 Task: Create a rule when a start date between 1 and 7 working days from now is moved in a card by anyone except me.
Action: Mouse moved to (964, 80)
Screenshot: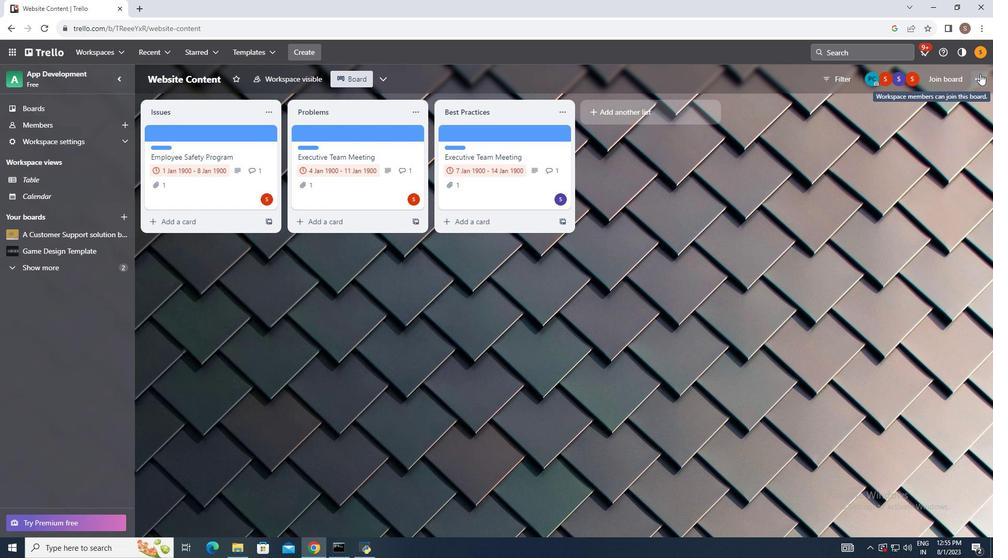 
Action: Mouse pressed left at (964, 80)
Screenshot: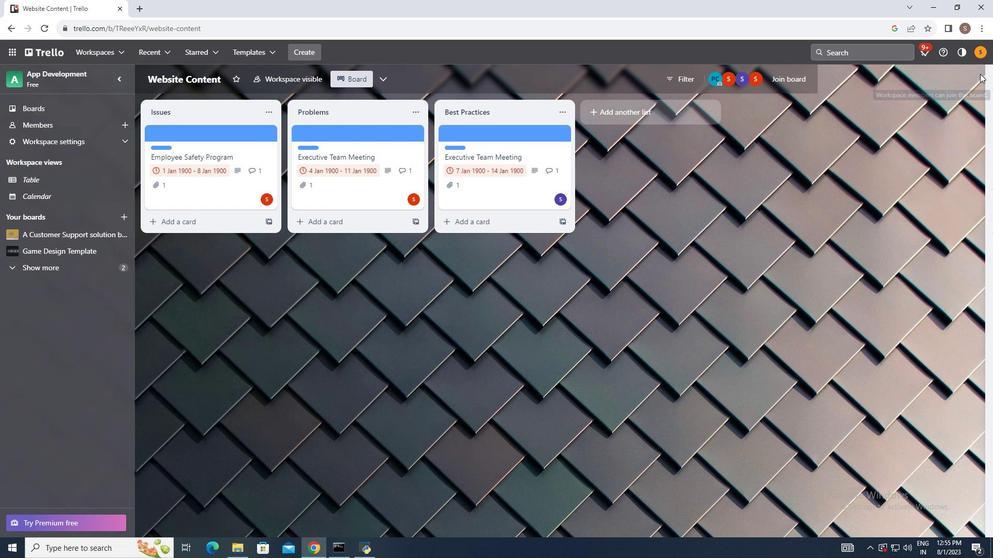 
Action: Mouse moved to (882, 198)
Screenshot: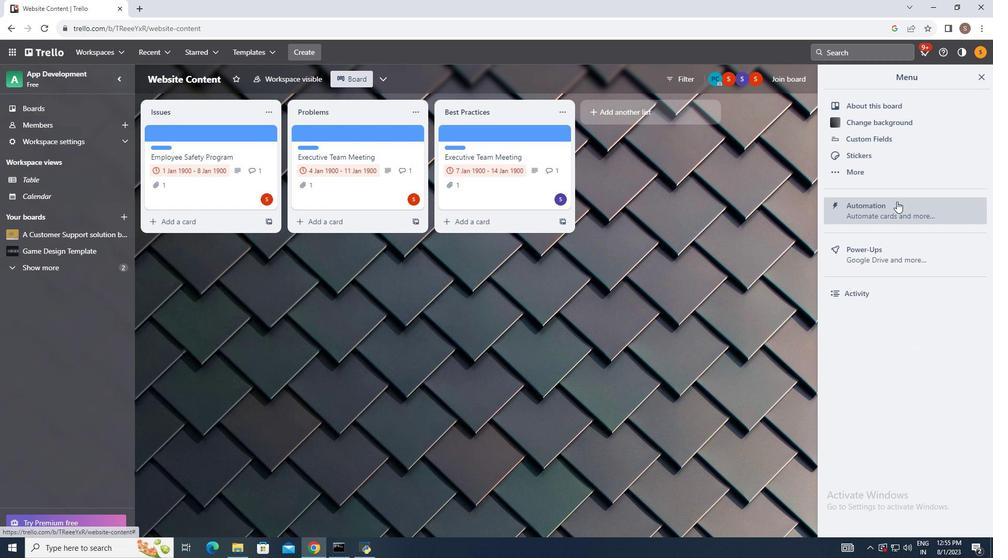 
Action: Mouse pressed left at (882, 198)
Screenshot: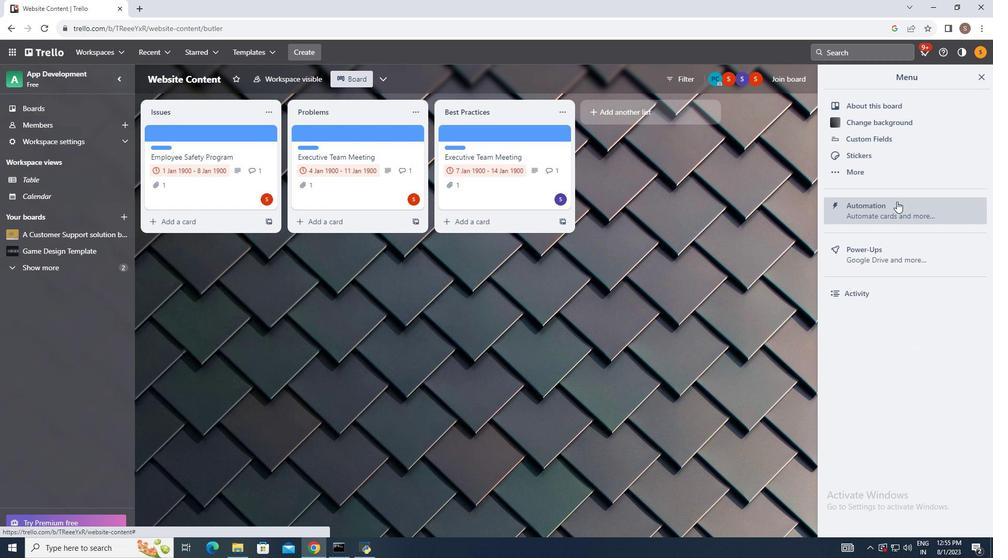 
Action: Mouse moved to (189, 171)
Screenshot: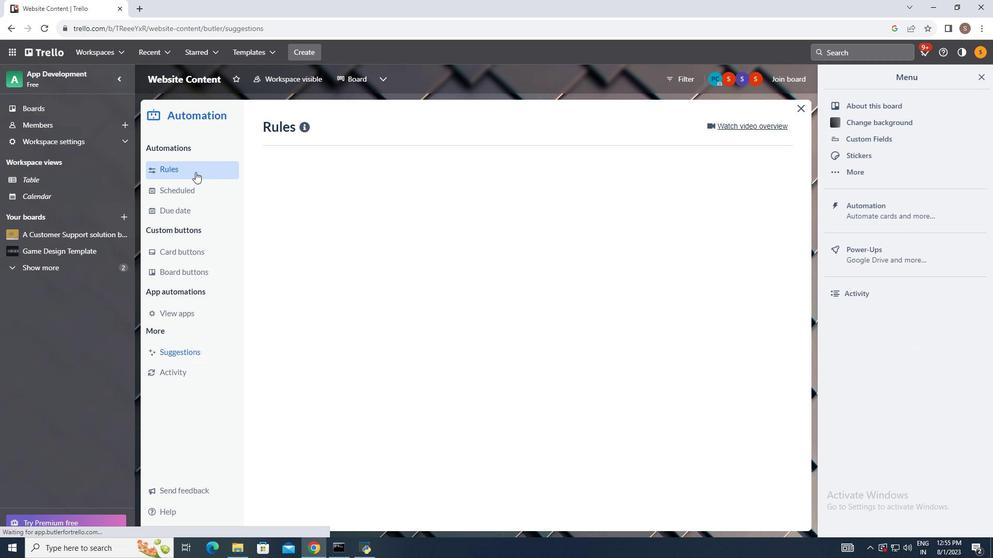 
Action: Mouse pressed left at (189, 171)
Screenshot: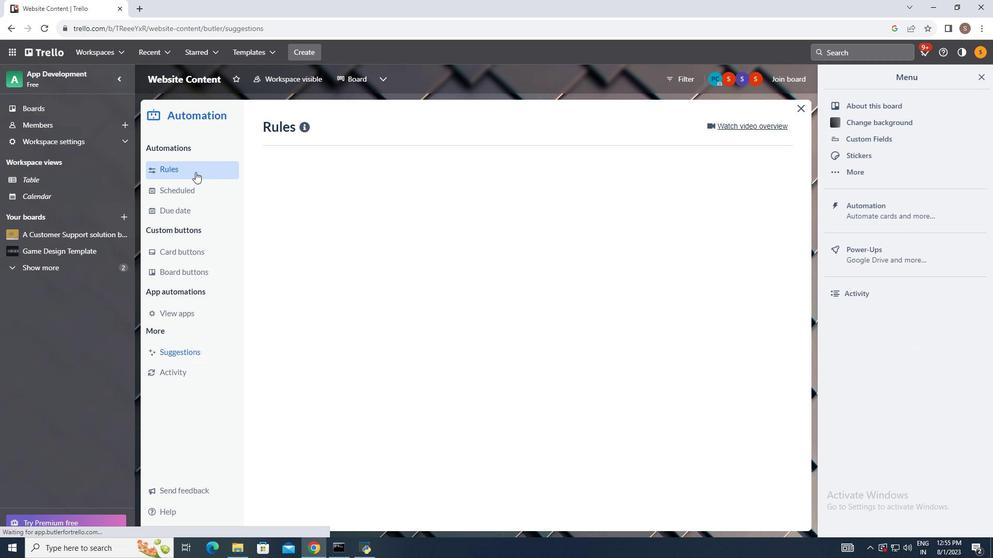
Action: Mouse moved to (681, 130)
Screenshot: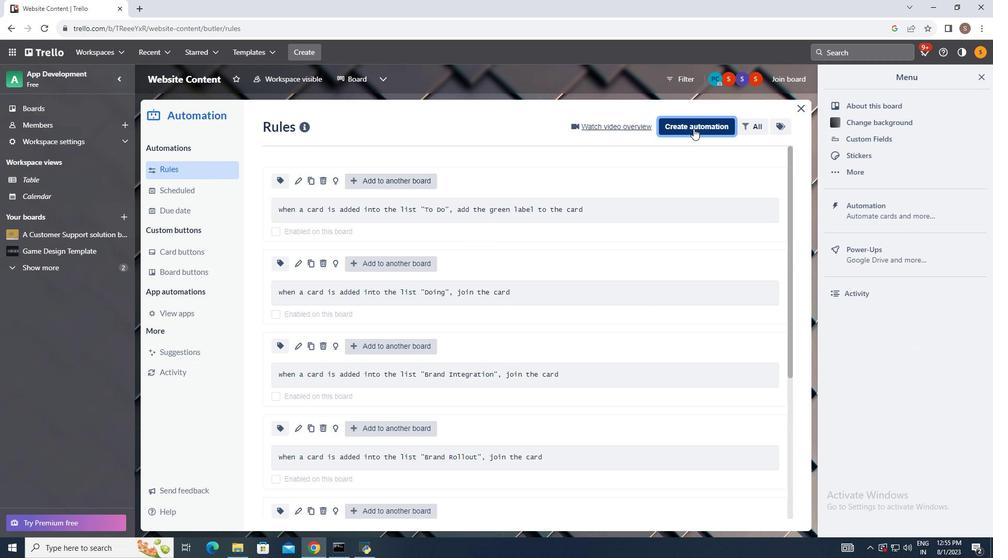 
Action: Mouse pressed left at (681, 130)
Screenshot: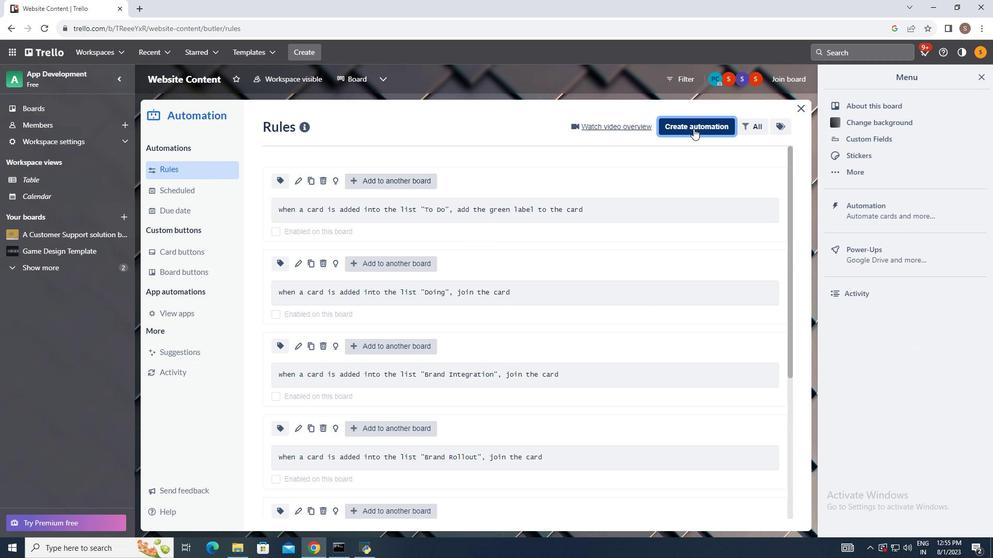 
Action: Mouse moved to (506, 218)
Screenshot: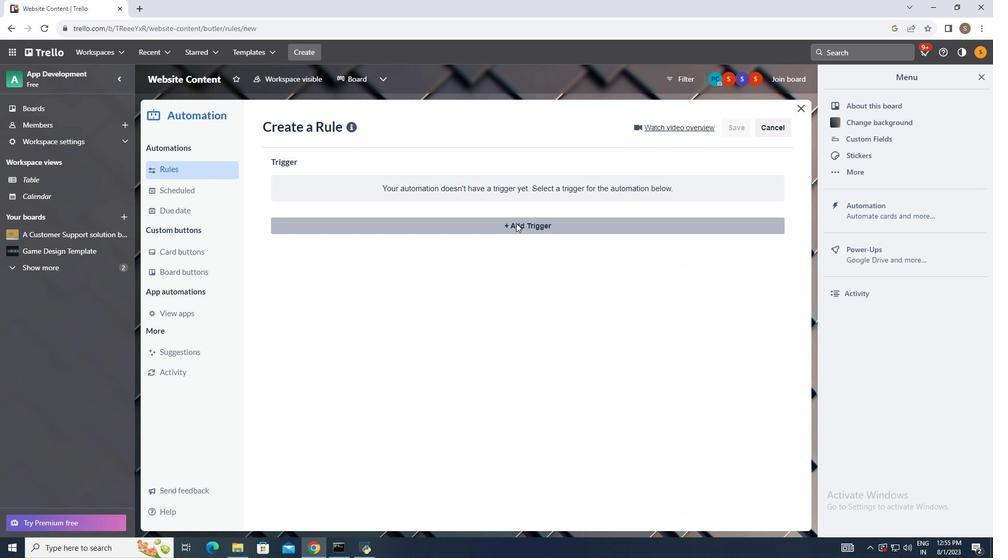 
Action: Mouse pressed left at (506, 218)
Screenshot: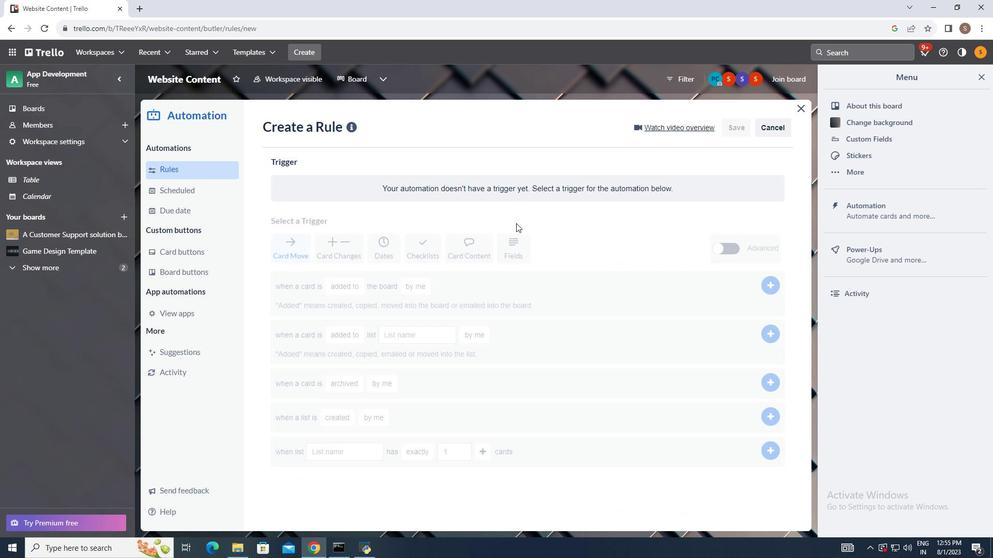 
Action: Mouse moved to (384, 253)
Screenshot: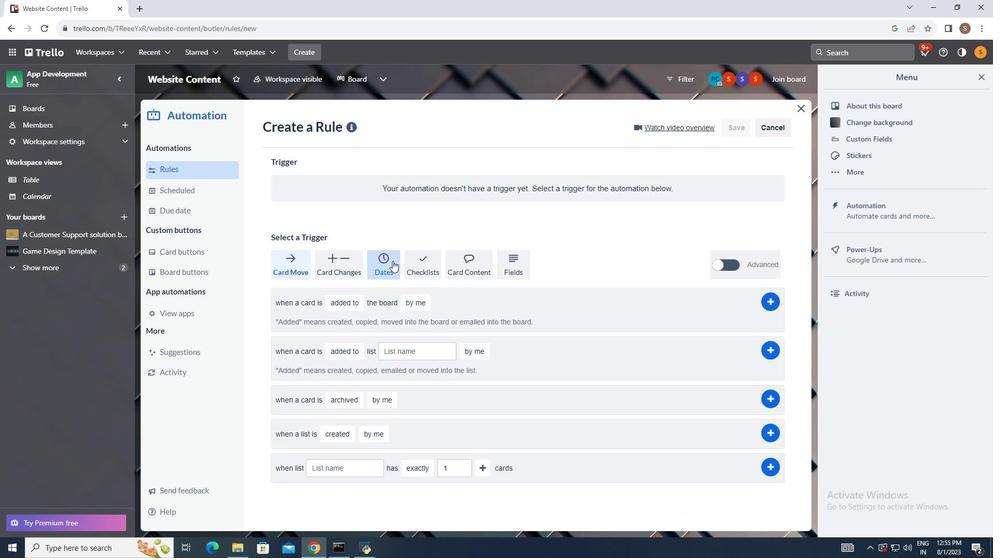 
Action: Mouse pressed left at (384, 253)
Screenshot: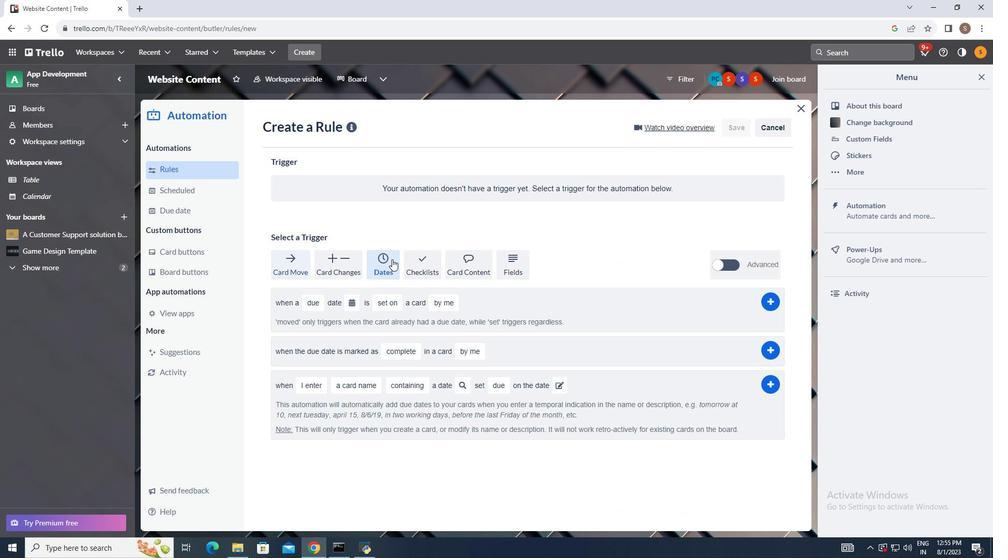 
Action: Mouse moved to (309, 284)
Screenshot: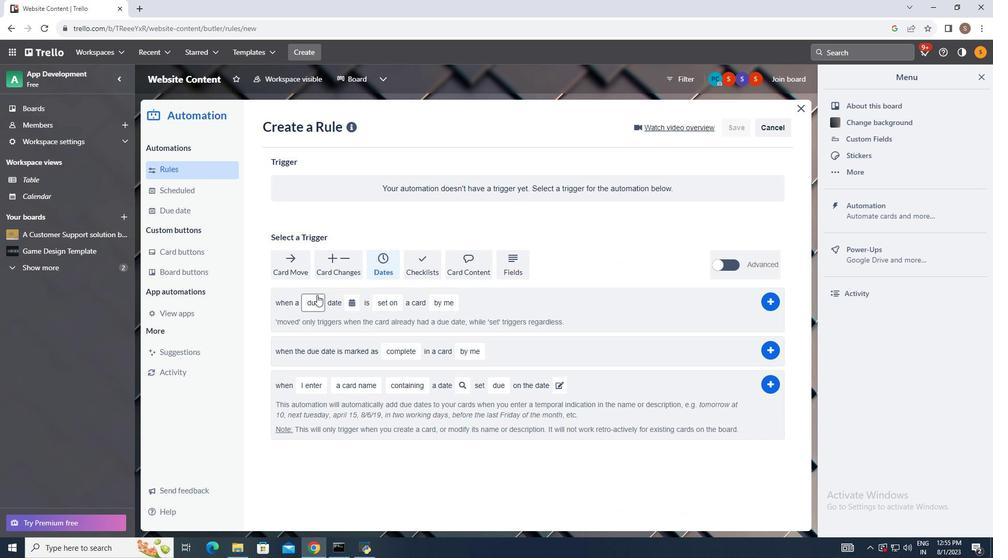 
Action: Mouse pressed left at (309, 284)
Screenshot: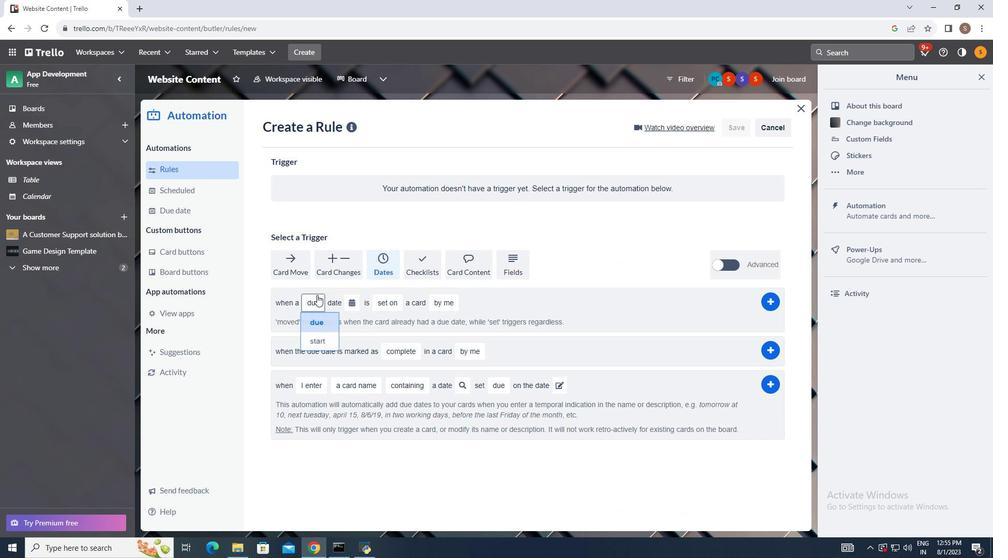 
Action: Mouse moved to (310, 328)
Screenshot: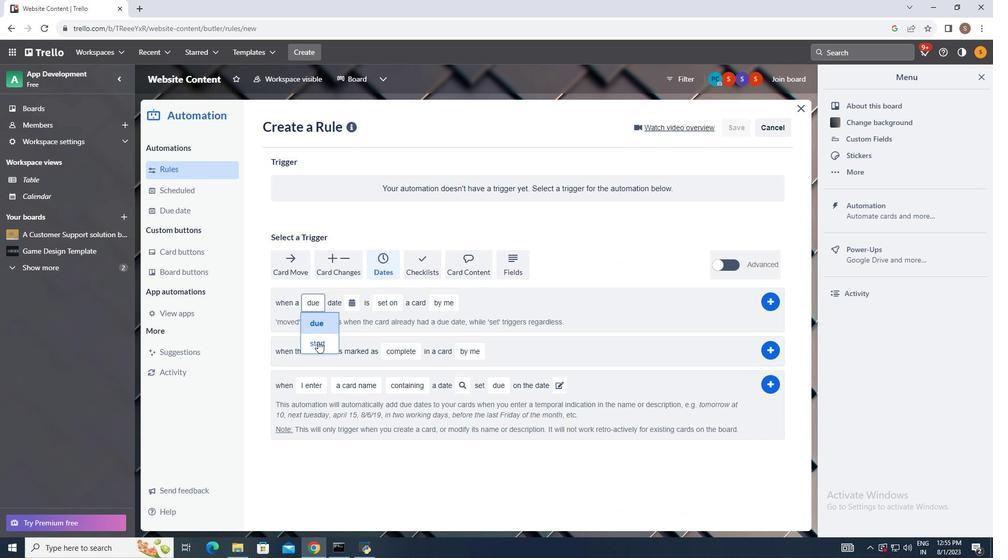 
Action: Mouse pressed left at (310, 328)
Screenshot: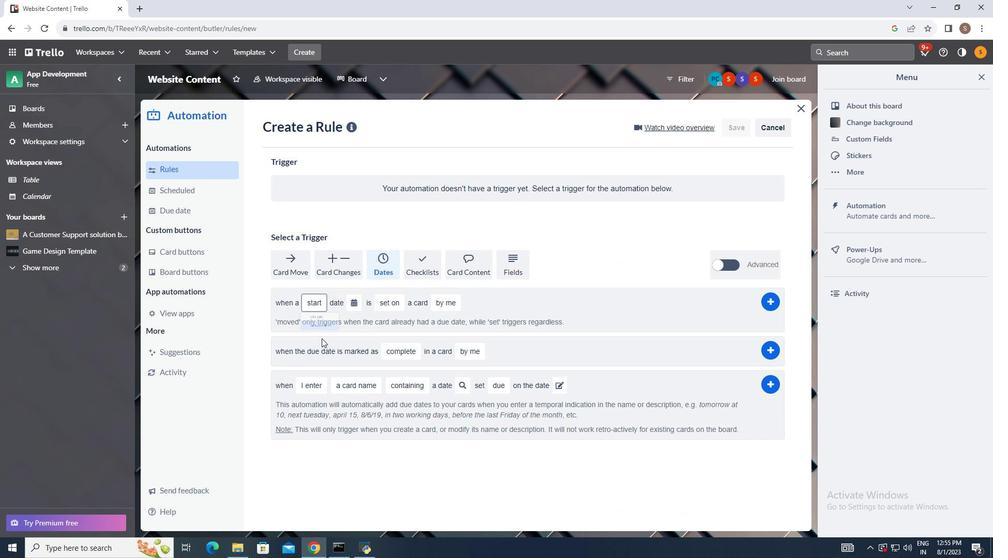 
Action: Mouse moved to (348, 294)
Screenshot: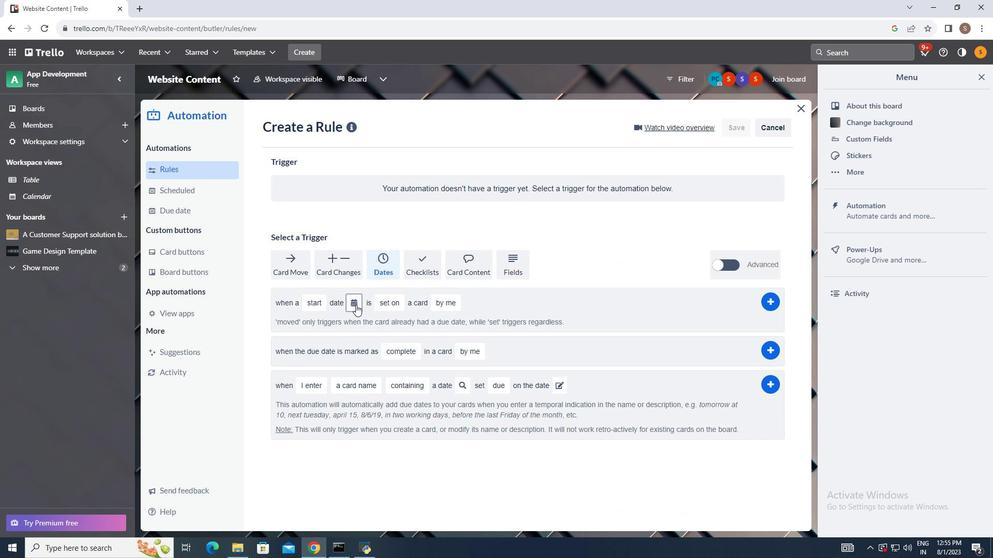 
Action: Mouse pressed left at (348, 294)
Screenshot: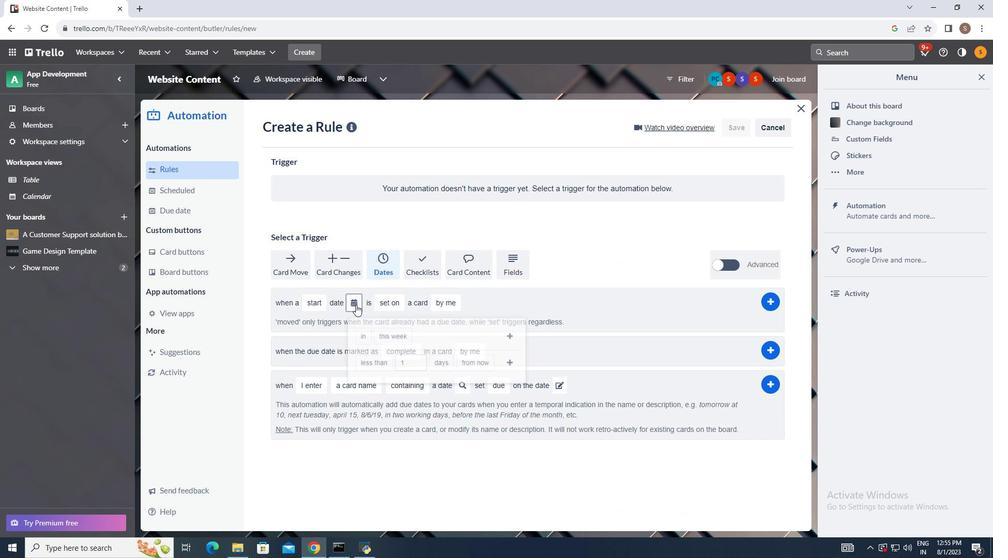
Action: Mouse moved to (368, 351)
Screenshot: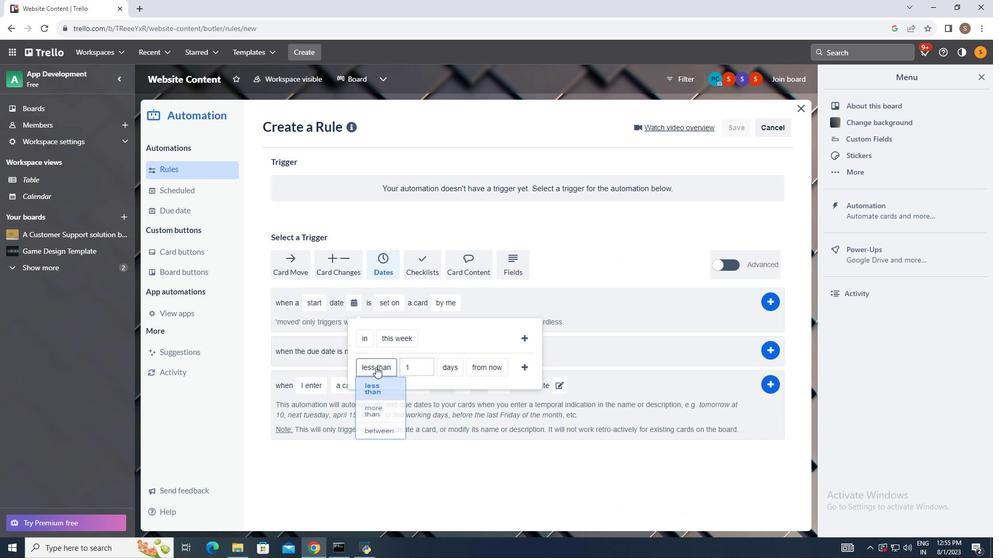 
Action: Mouse pressed left at (368, 351)
Screenshot: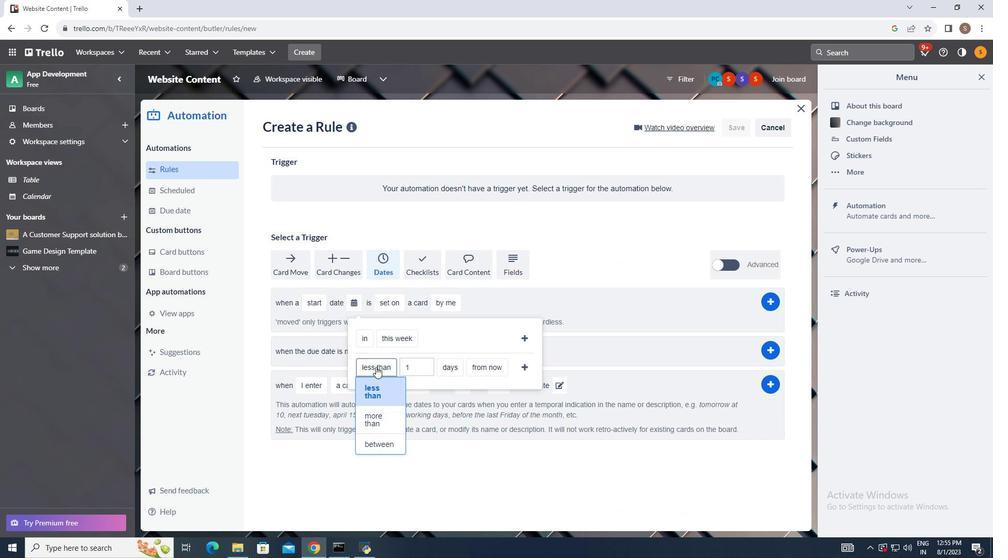 
Action: Mouse moved to (368, 426)
Screenshot: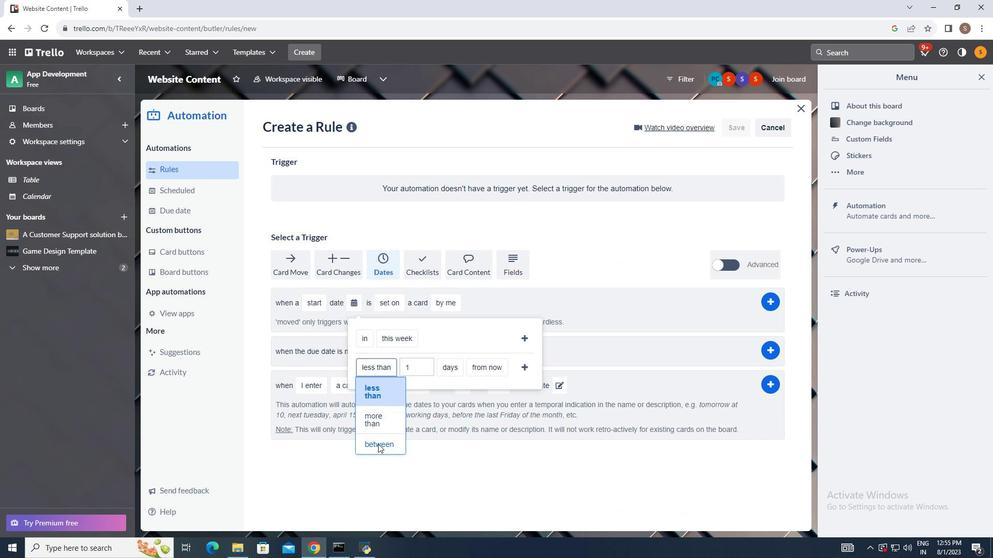 
Action: Mouse pressed left at (368, 426)
Screenshot: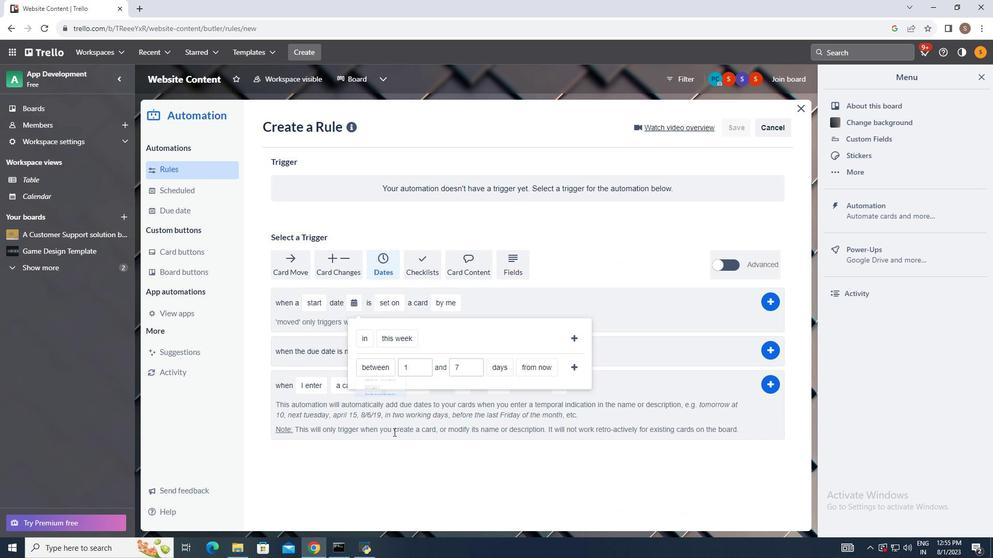 
Action: Mouse moved to (492, 352)
Screenshot: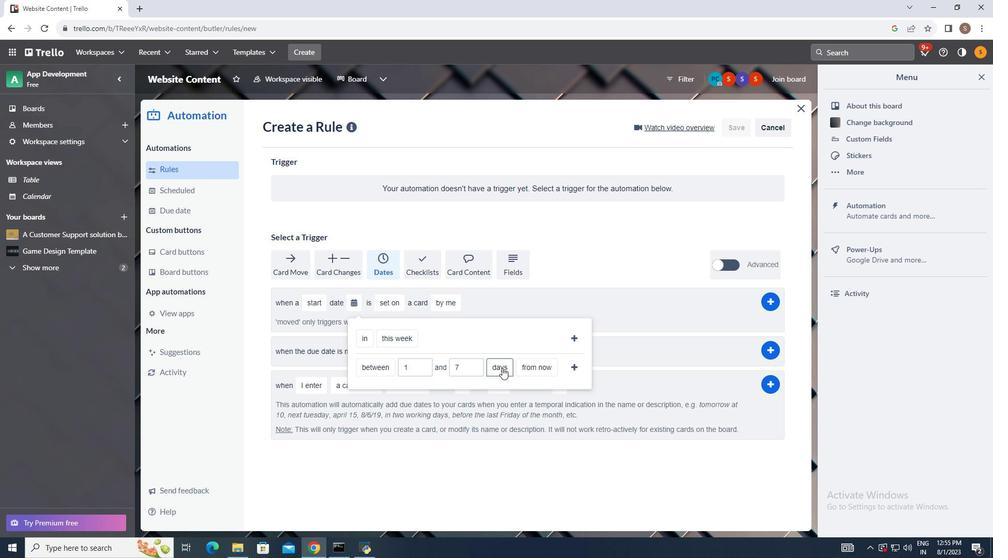 
Action: Mouse pressed left at (492, 352)
Screenshot: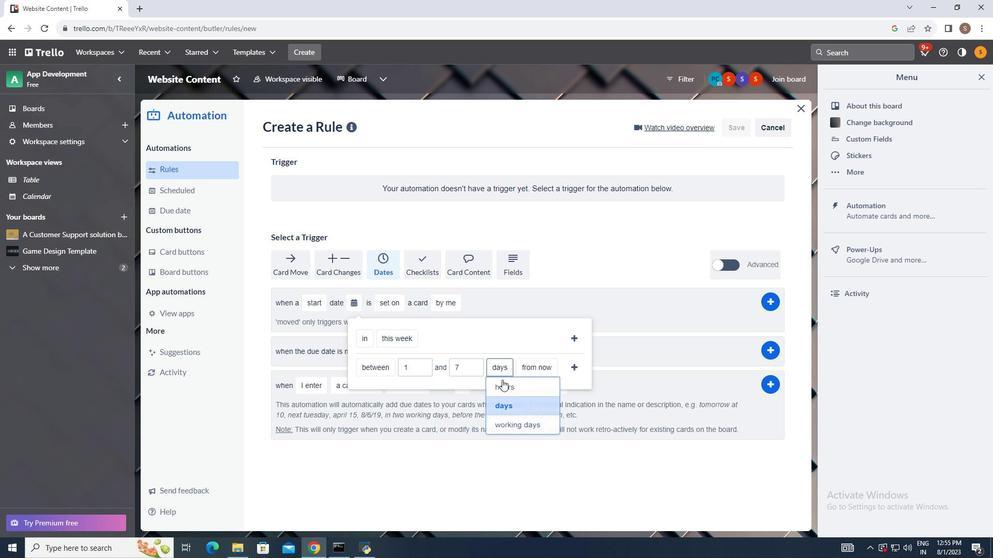 
Action: Mouse moved to (493, 386)
Screenshot: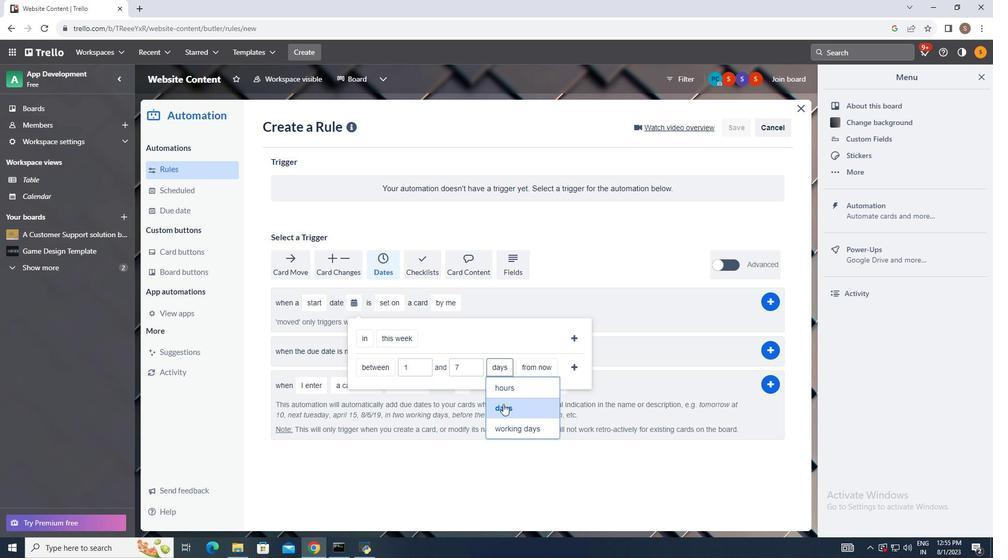 
Action: Mouse pressed left at (493, 386)
Screenshot: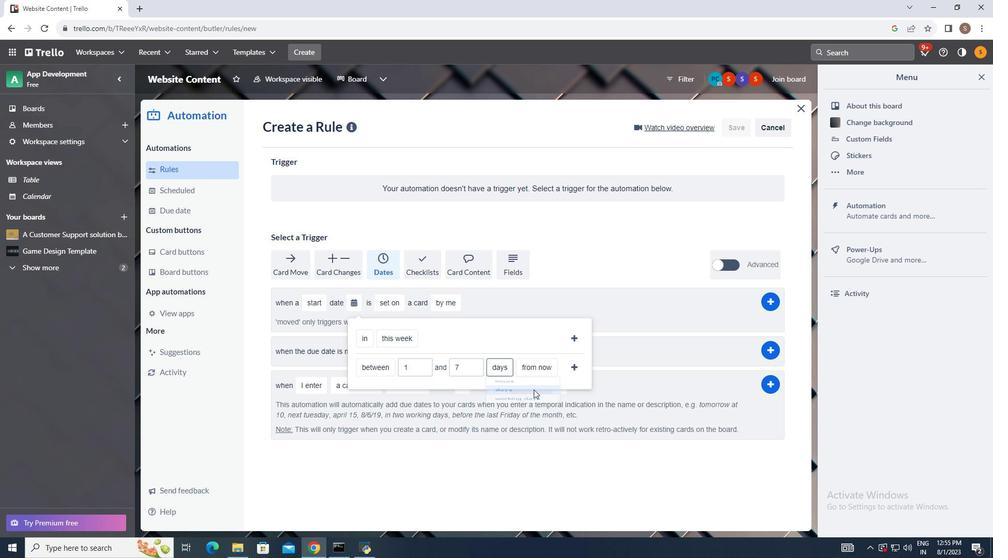 
Action: Mouse moved to (529, 353)
Screenshot: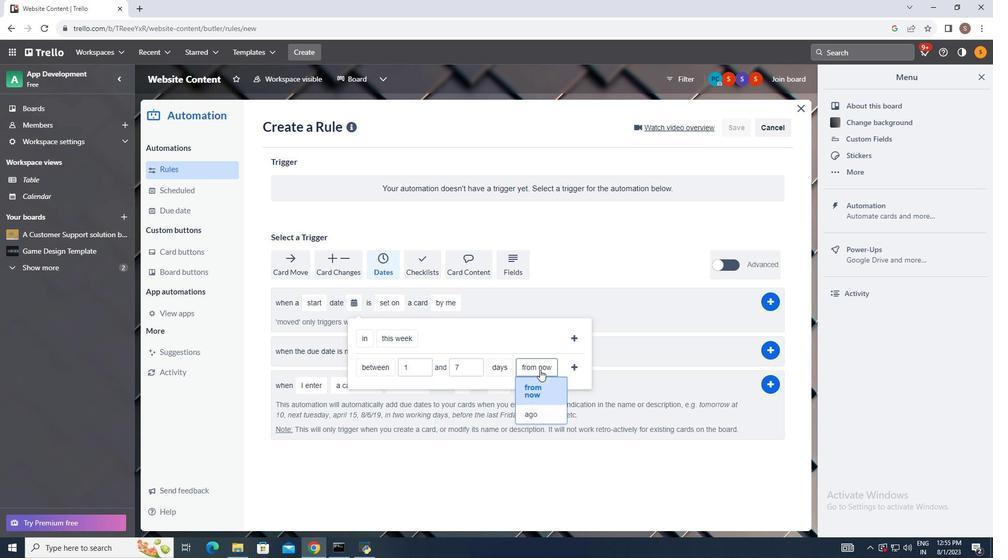 
Action: Mouse pressed left at (529, 353)
Screenshot: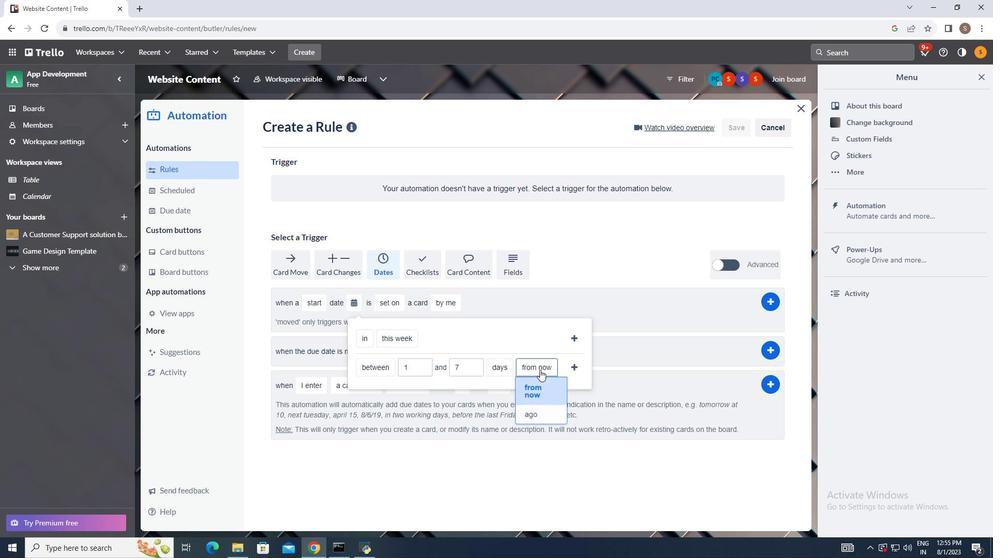 
Action: Mouse moved to (533, 373)
Screenshot: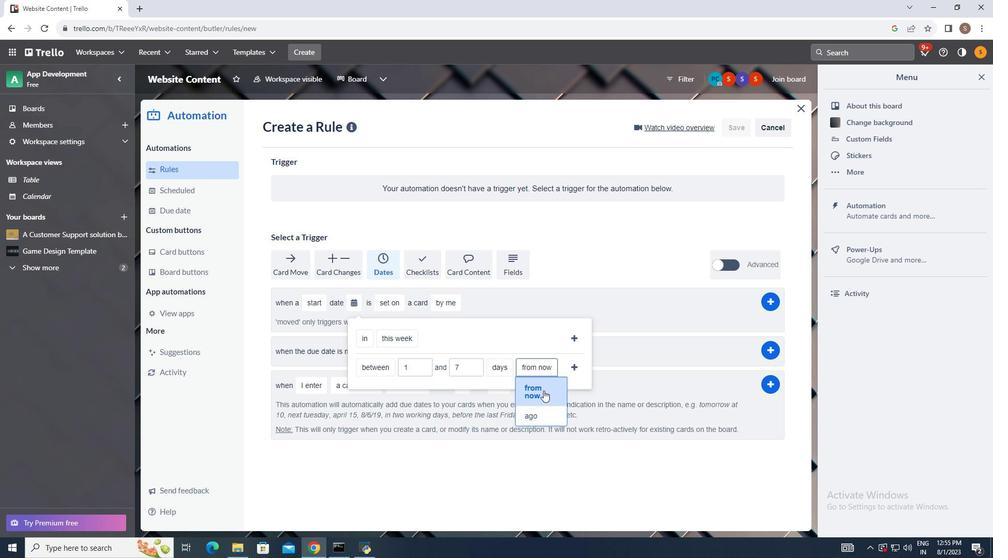 
Action: Mouse pressed left at (533, 373)
Screenshot: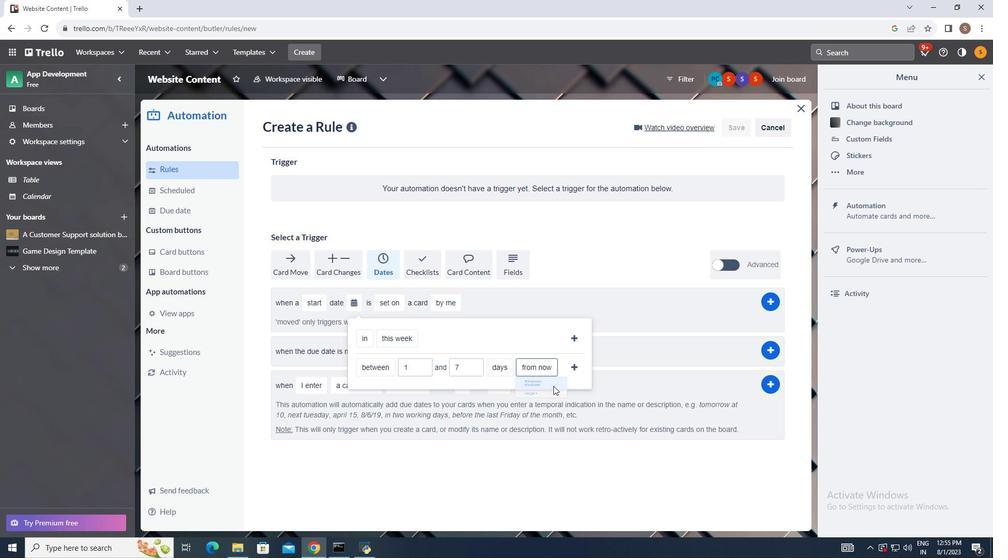 
Action: Mouse moved to (559, 349)
Screenshot: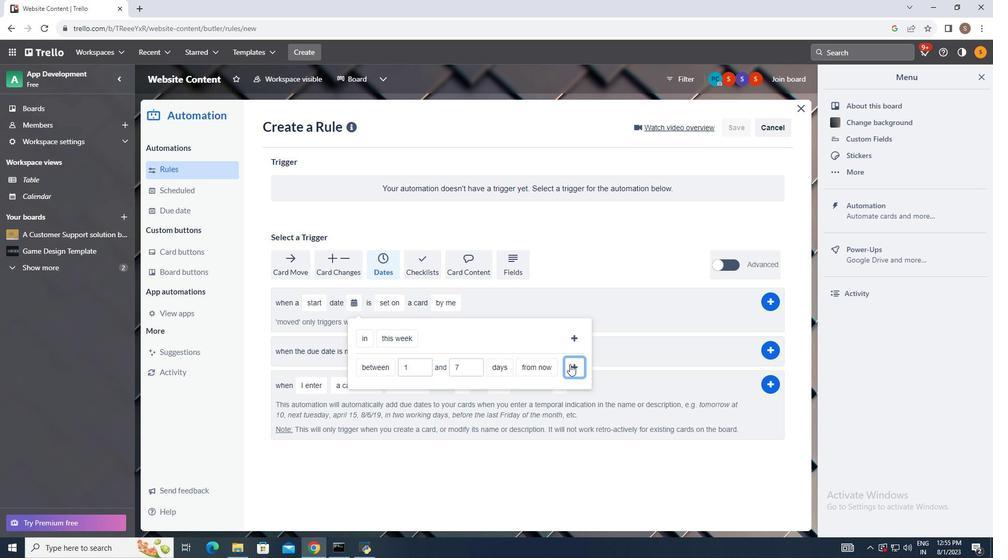 
Action: Mouse pressed left at (559, 349)
Screenshot: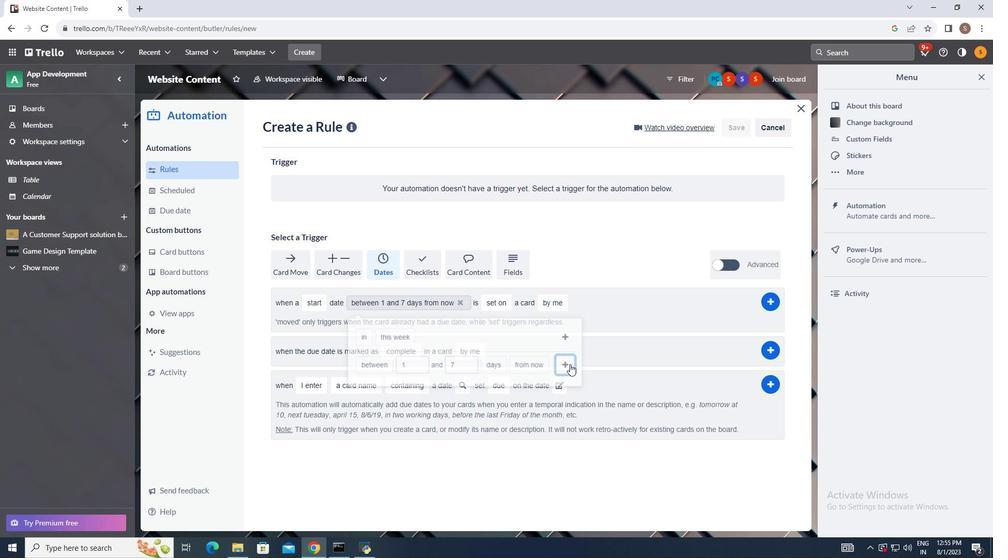 
Action: Mouse moved to (485, 293)
Screenshot: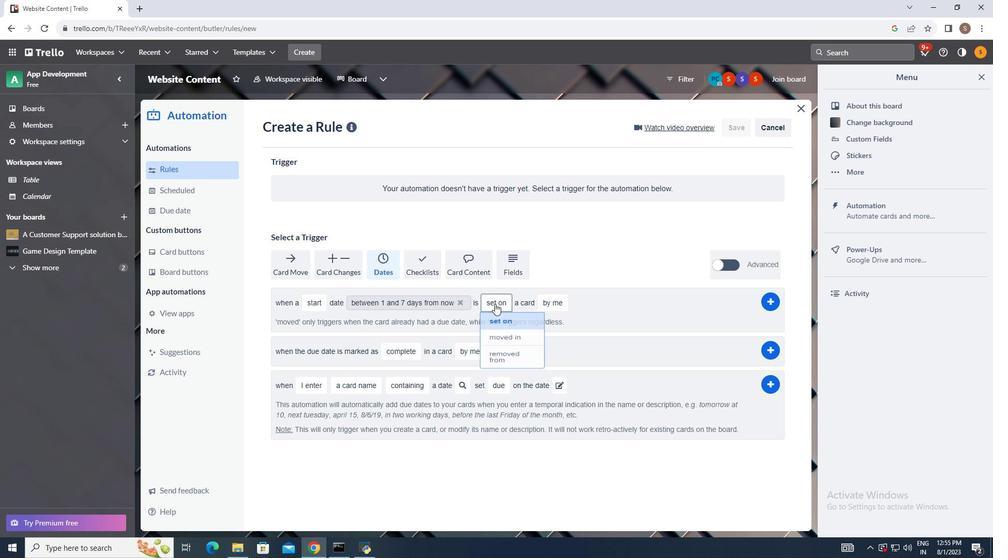 
Action: Mouse pressed left at (485, 293)
Screenshot: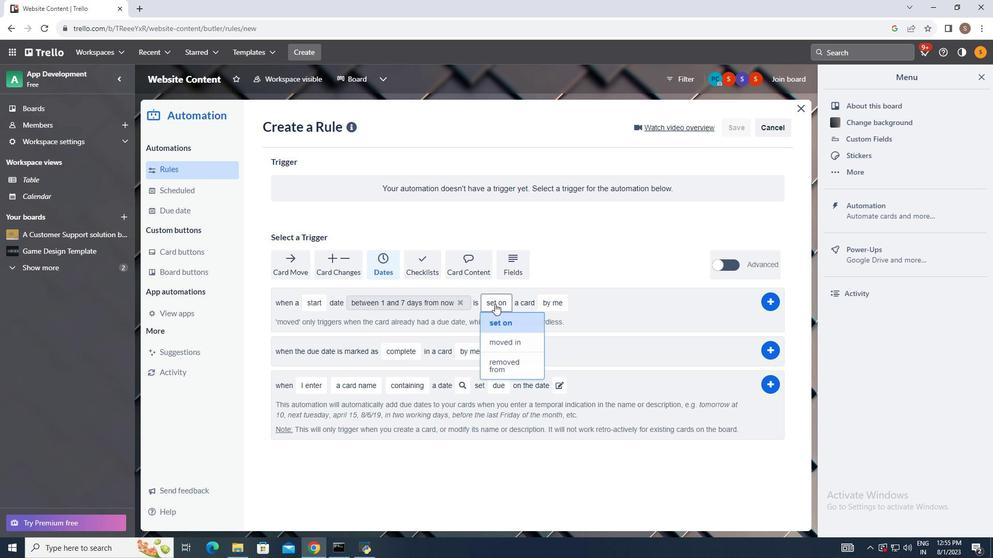 
Action: Mouse moved to (492, 329)
Screenshot: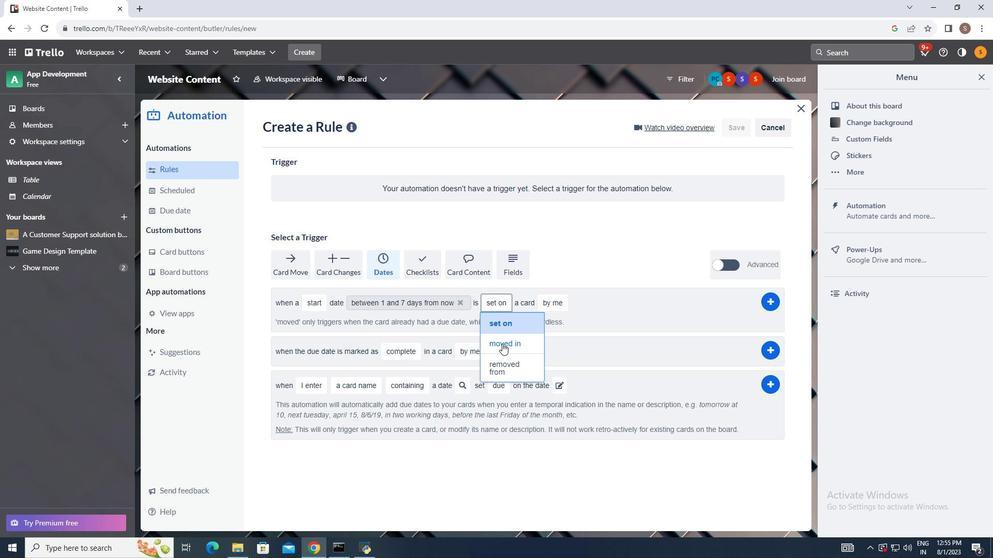 
Action: Mouse pressed left at (492, 329)
Screenshot: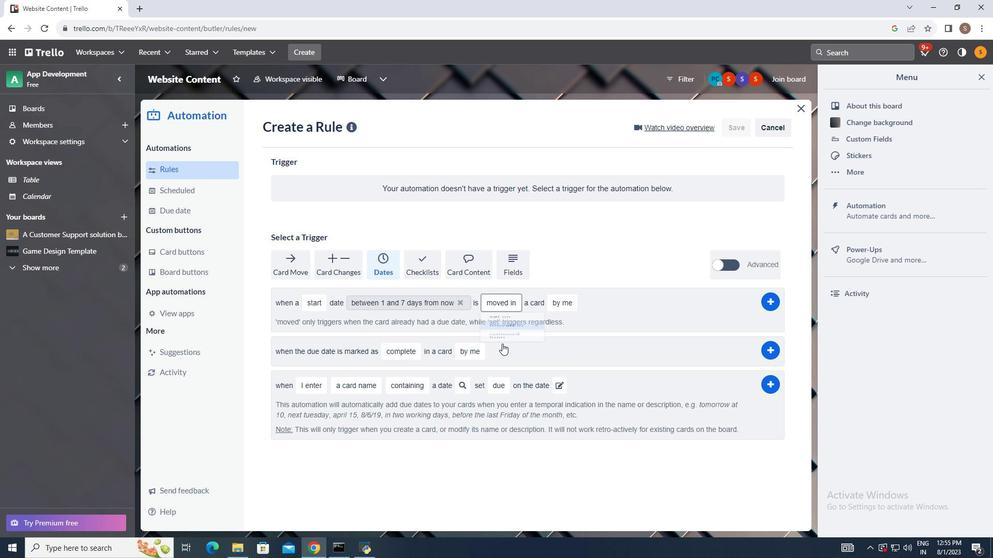 
Action: Mouse moved to (548, 291)
Screenshot: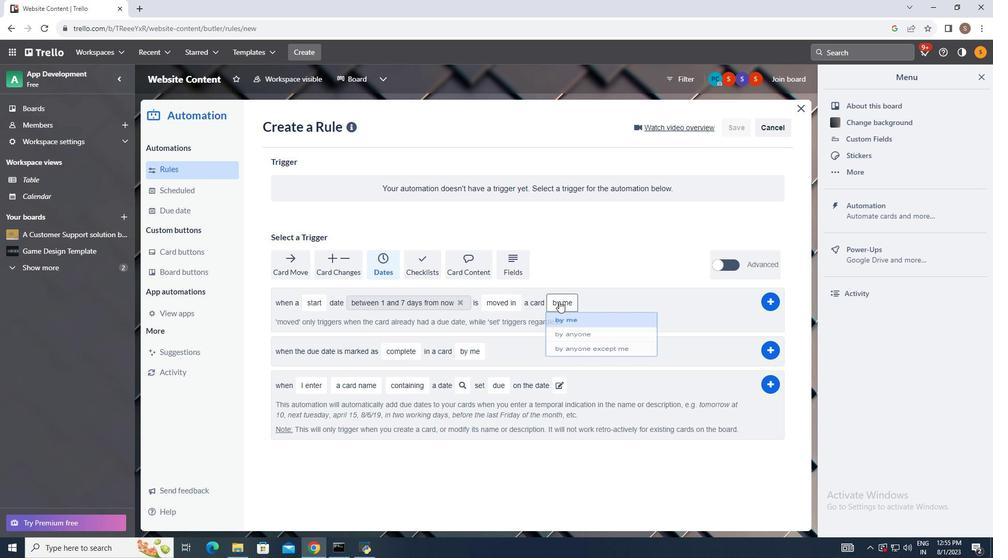 
Action: Mouse pressed left at (548, 291)
Screenshot: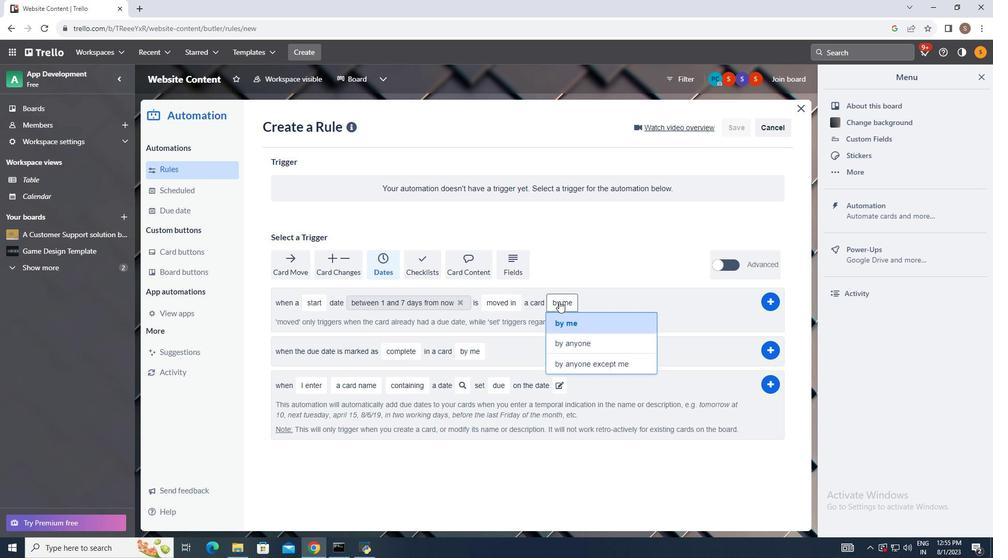 
Action: Mouse moved to (564, 347)
Screenshot: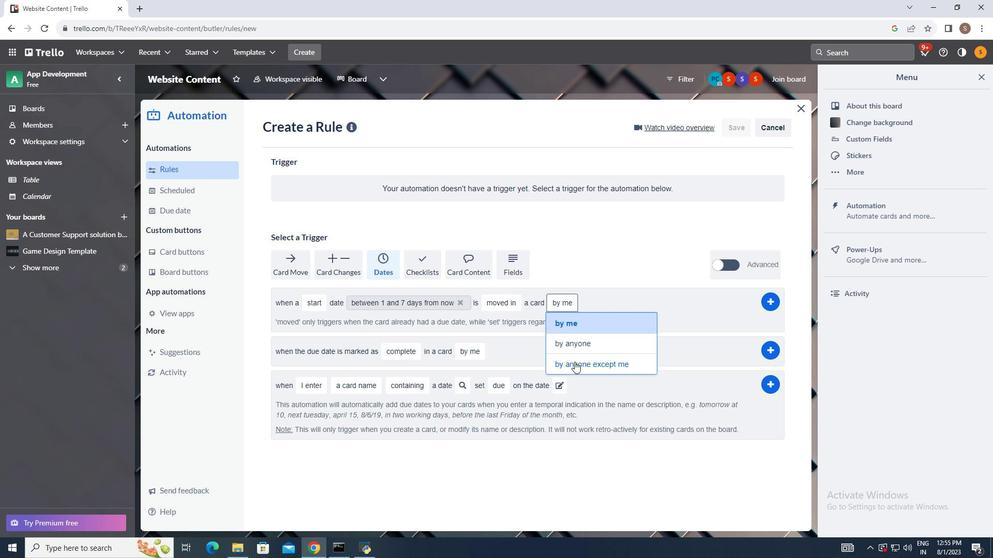 
Action: Mouse pressed left at (564, 347)
Screenshot: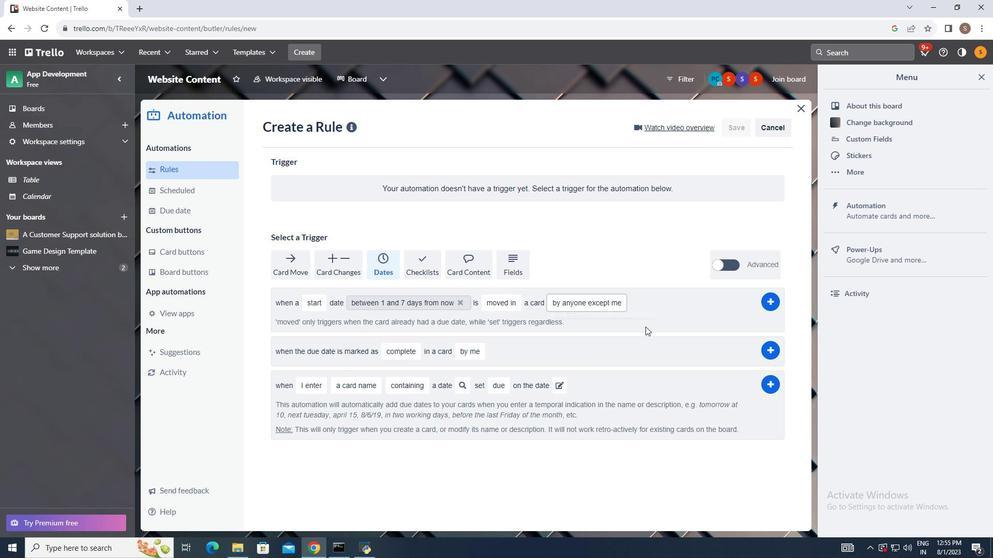 
Action: Mouse moved to (755, 286)
Screenshot: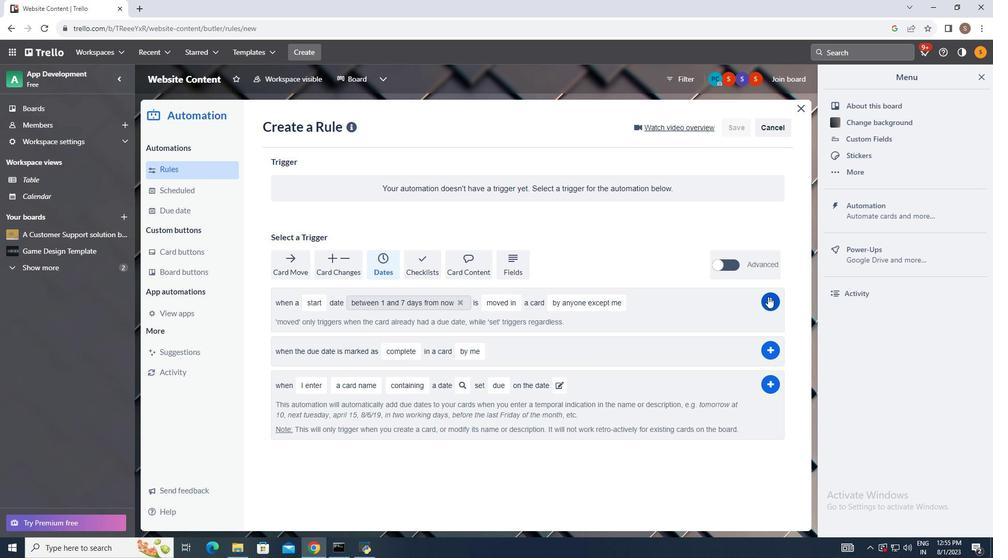 
Action: Mouse pressed left at (755, 286)
Screenshot: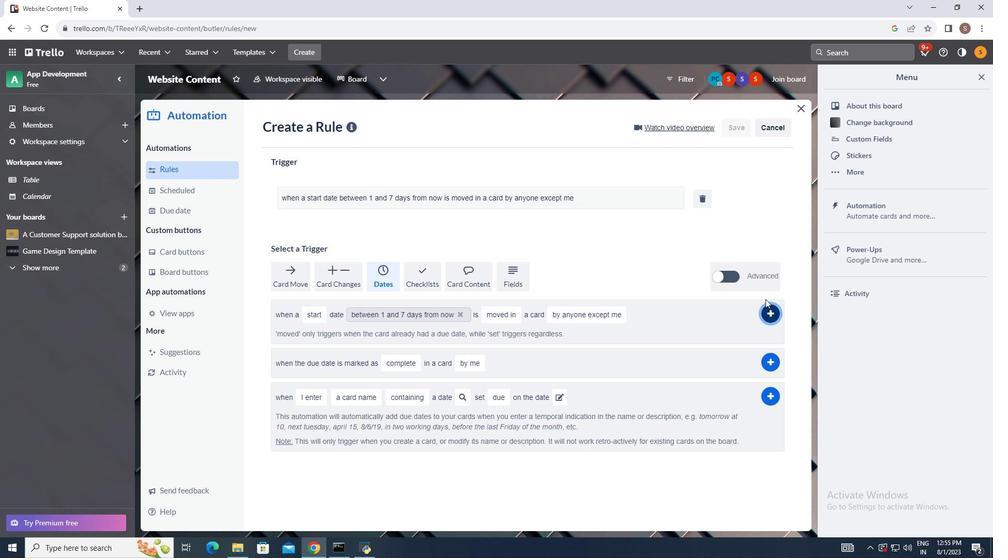 
Action: Mouse moved to (564, 226)
Screenshot: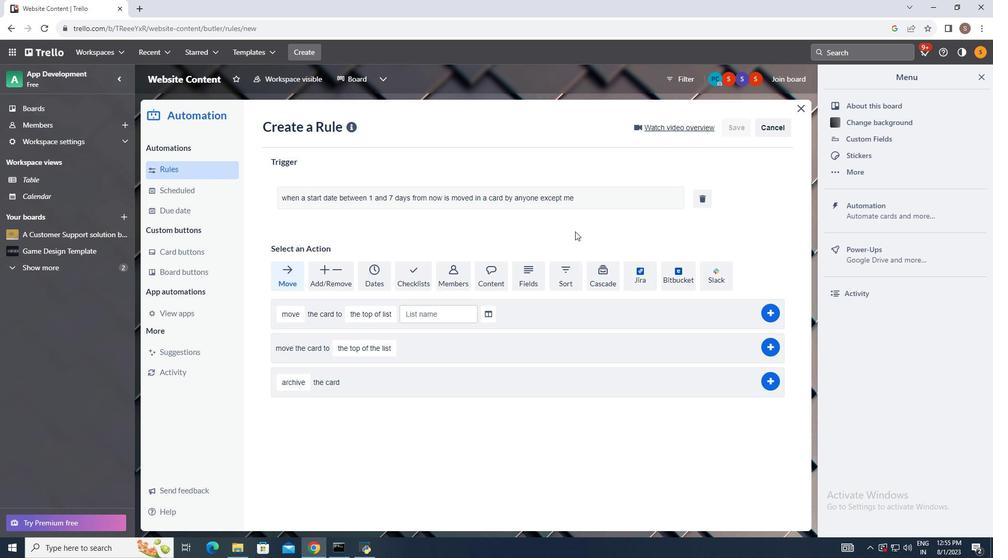 
